 Task: Use the formula "DECIMAL" in spreadsheet "Project portfolio".
Action: Mouse moved to (511, 238)
Screenshot: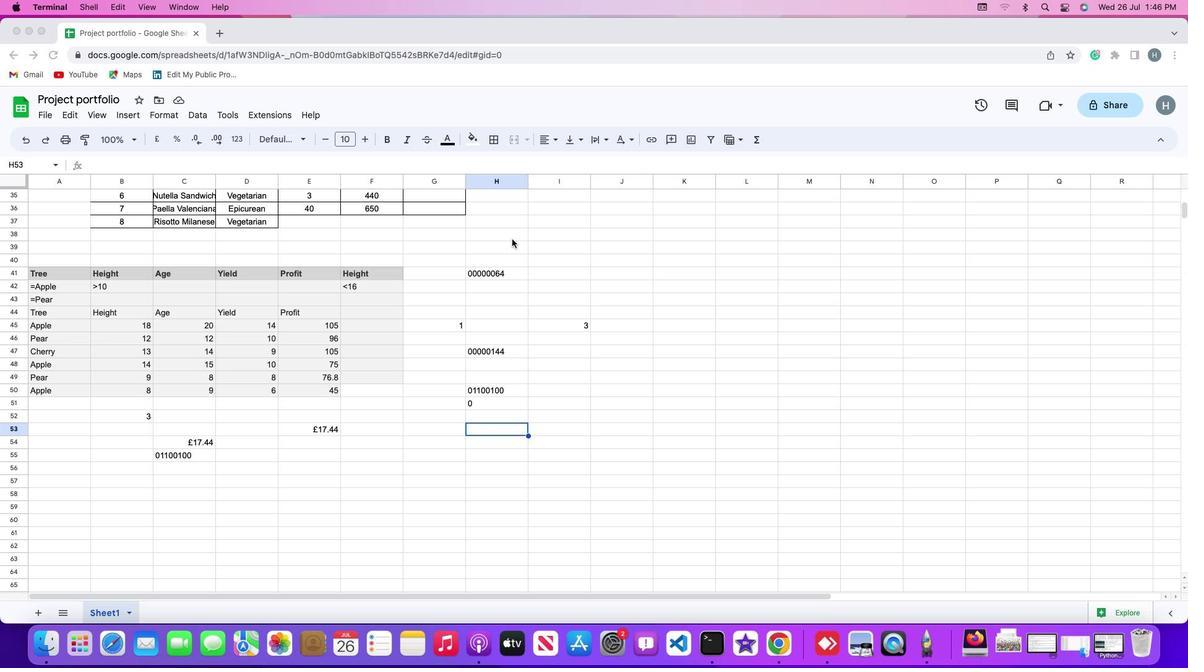 
Action: Mouse pressed left at (511, 238)
Screenshot: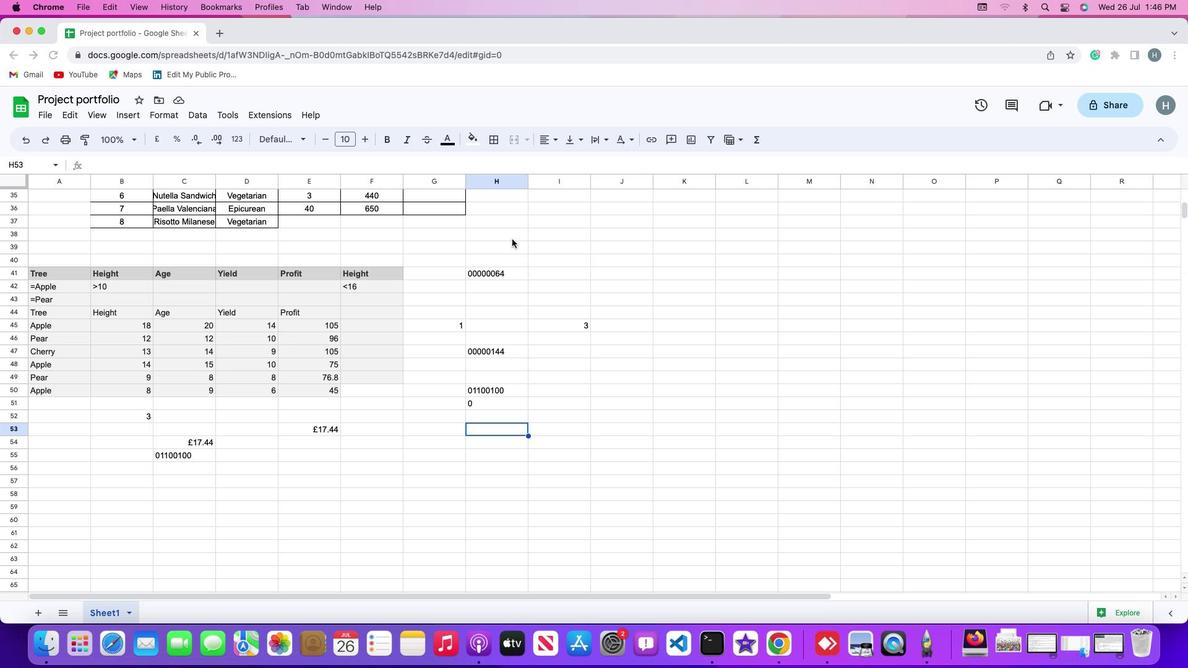 
Action: Mouse moved to (498, 234)
Screenshot: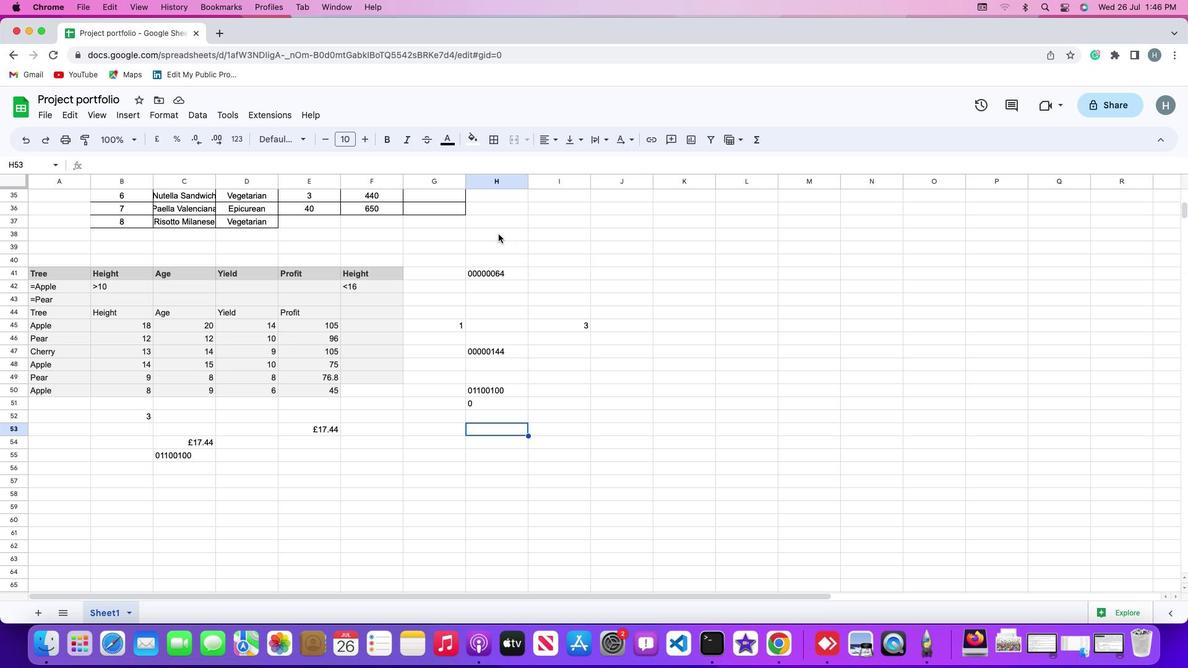 
Action: Mouse pressed left at (498, 234)
Screenshot: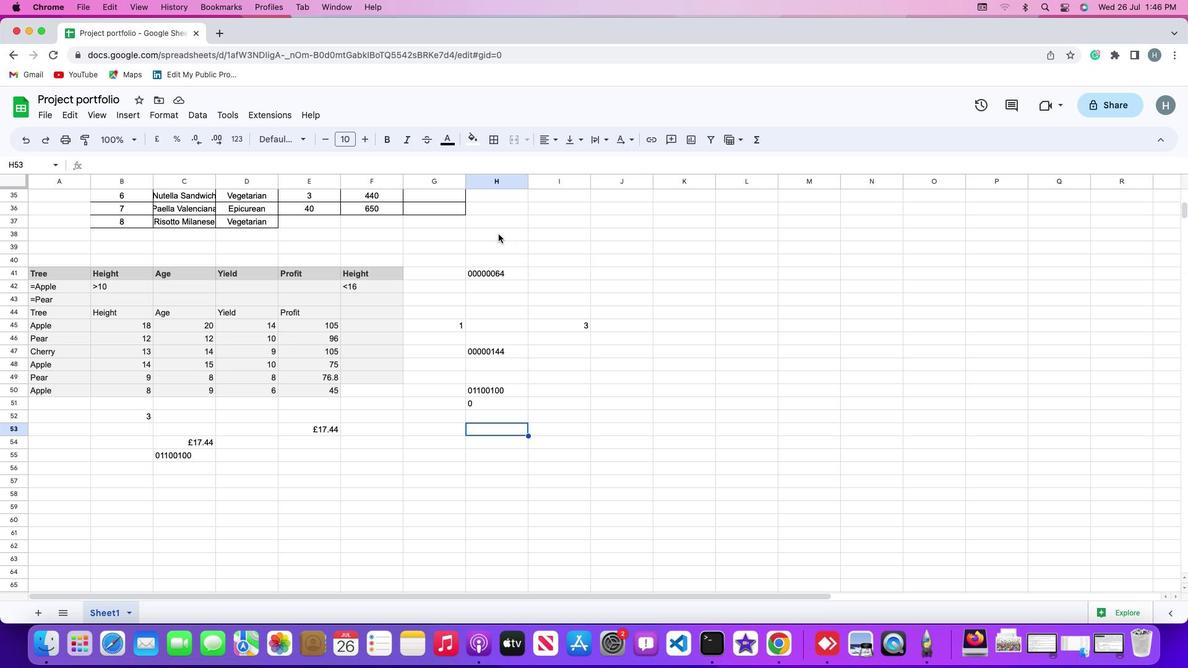 
Action: Mouse moved to (129, 118)
Screenshot: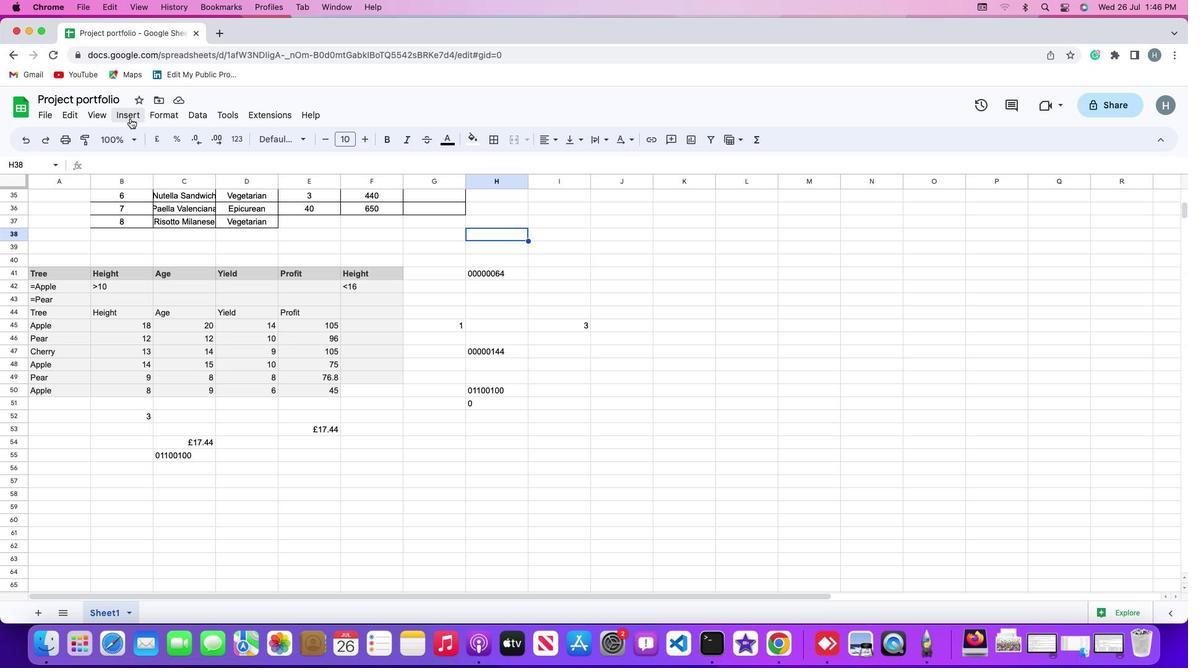 
Action: Mouse pressed left at (129, 118)
Screenshot: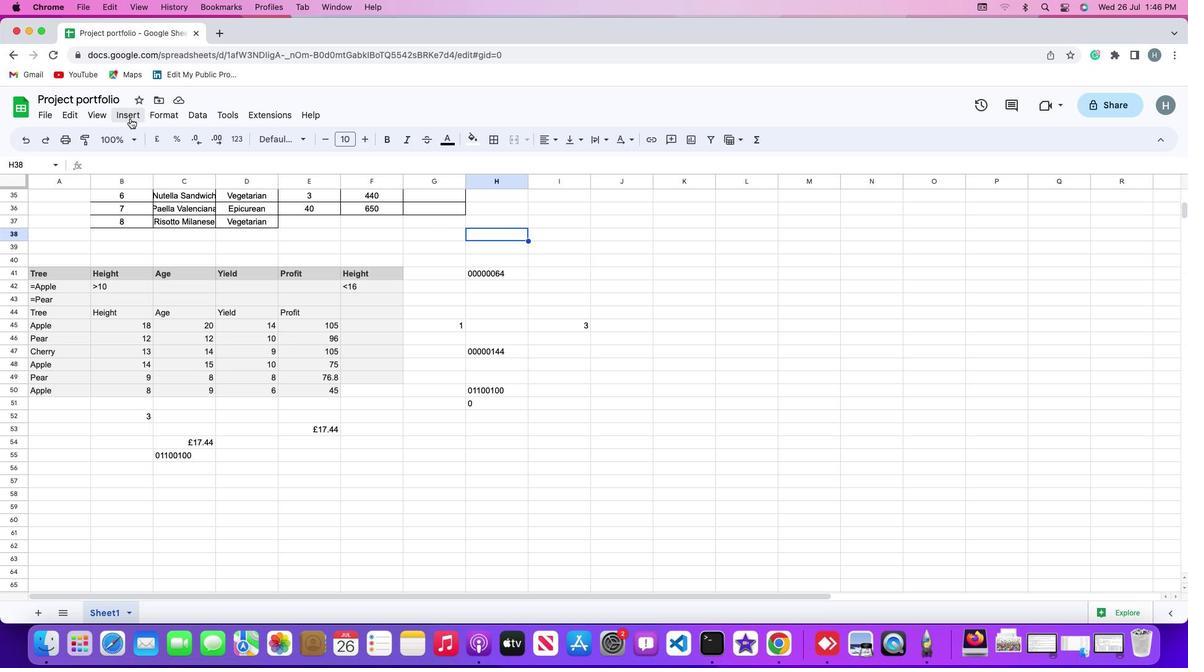 
Action: Mouse moved to (148, 311)
Screenshot: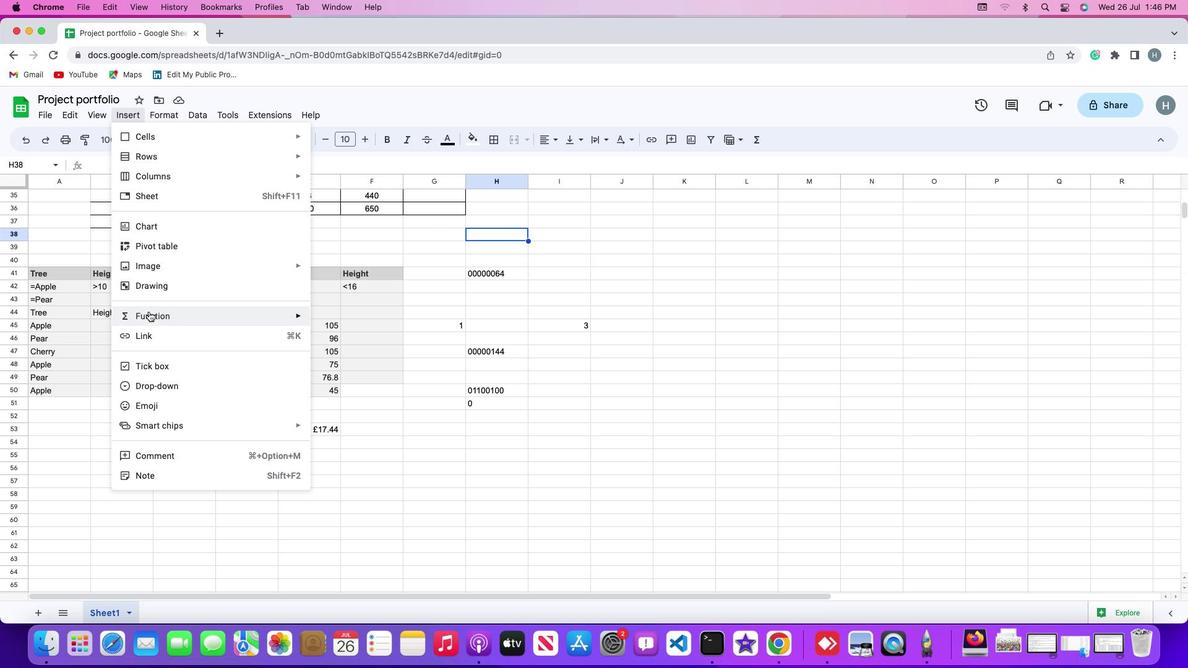
Action: Mouse pressed left at (148, 311)
Screenshot: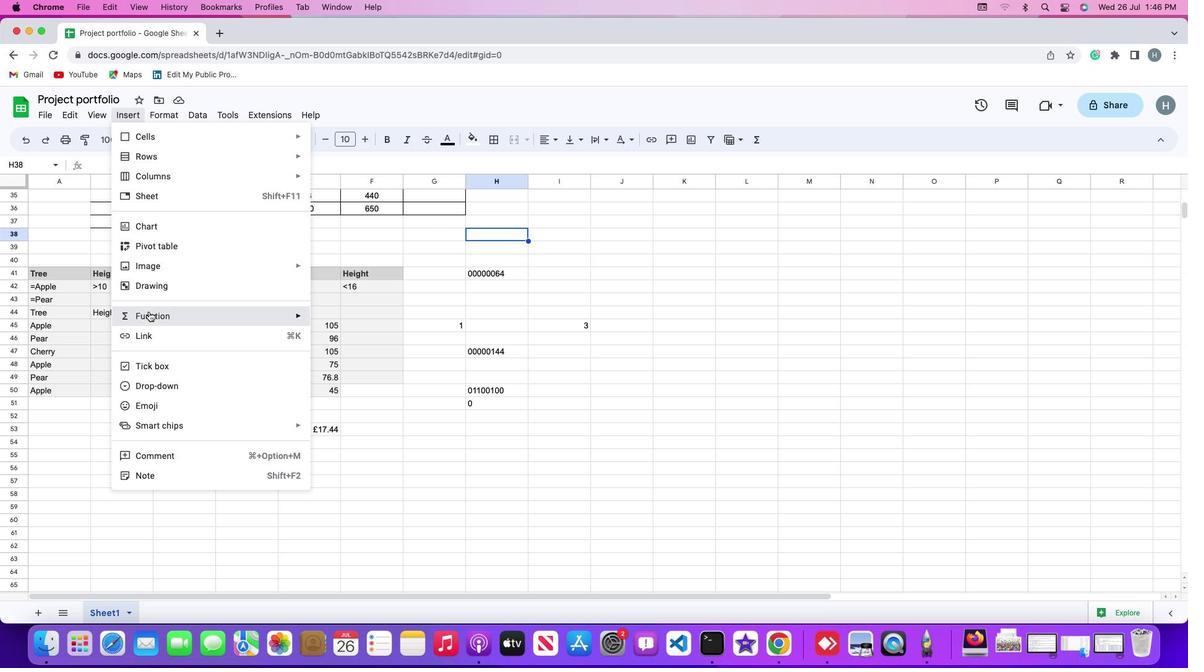 
Action: Mouse moved to (355, 267)
Screenshot: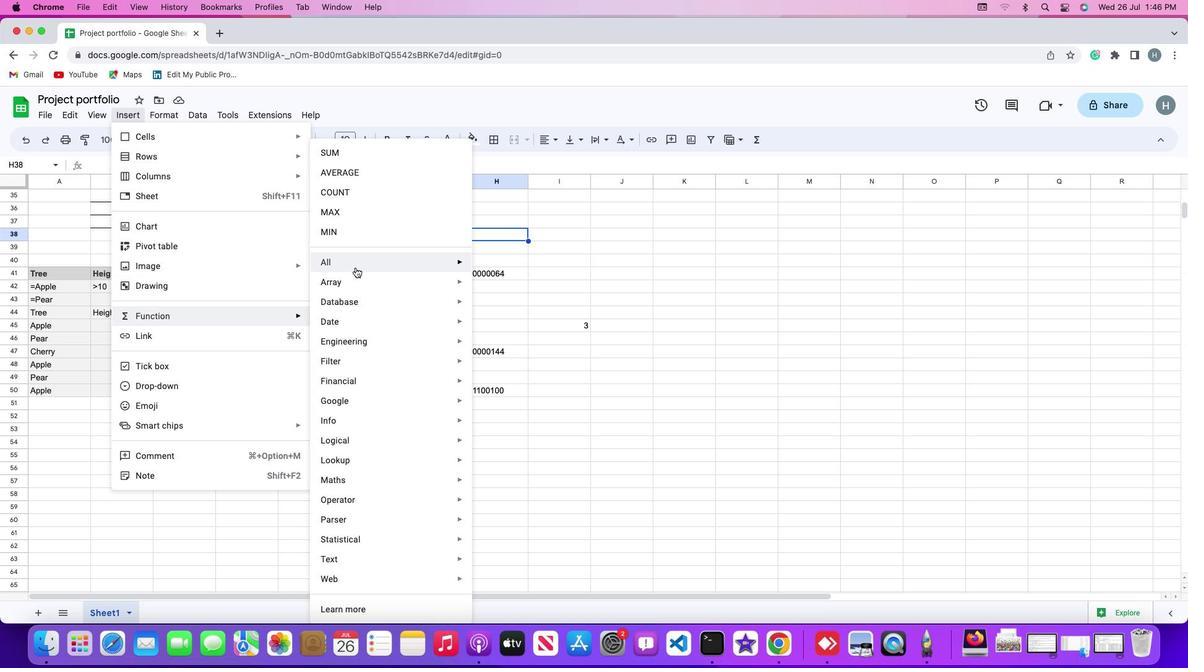 
Action: Mouse pressed left at (355, 267)
Screenshot: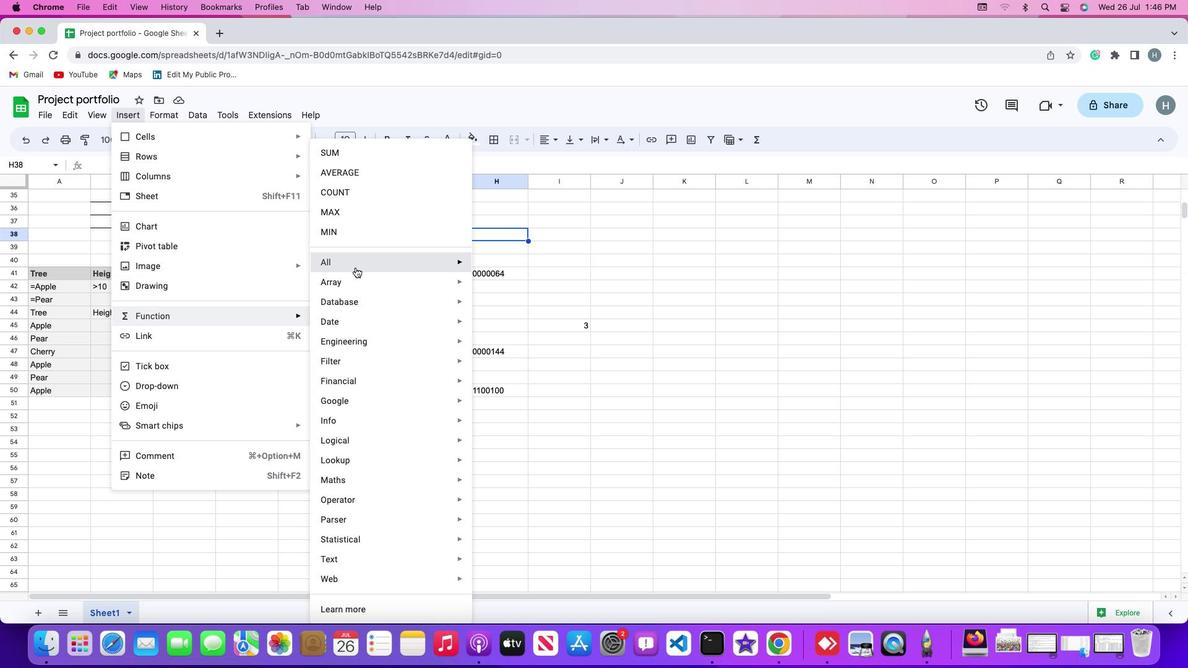 
Action: Mouse moved to (508, 579)
Screenshot: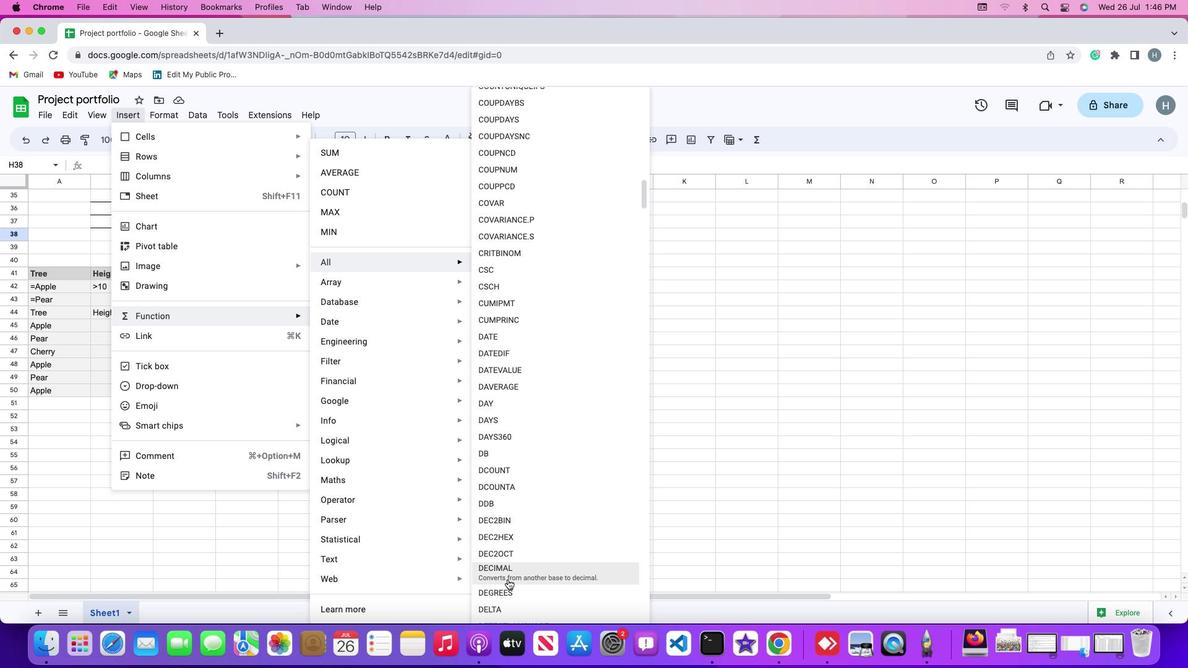 
Action: Mouse pressed left at (508, 579)
Screenshot: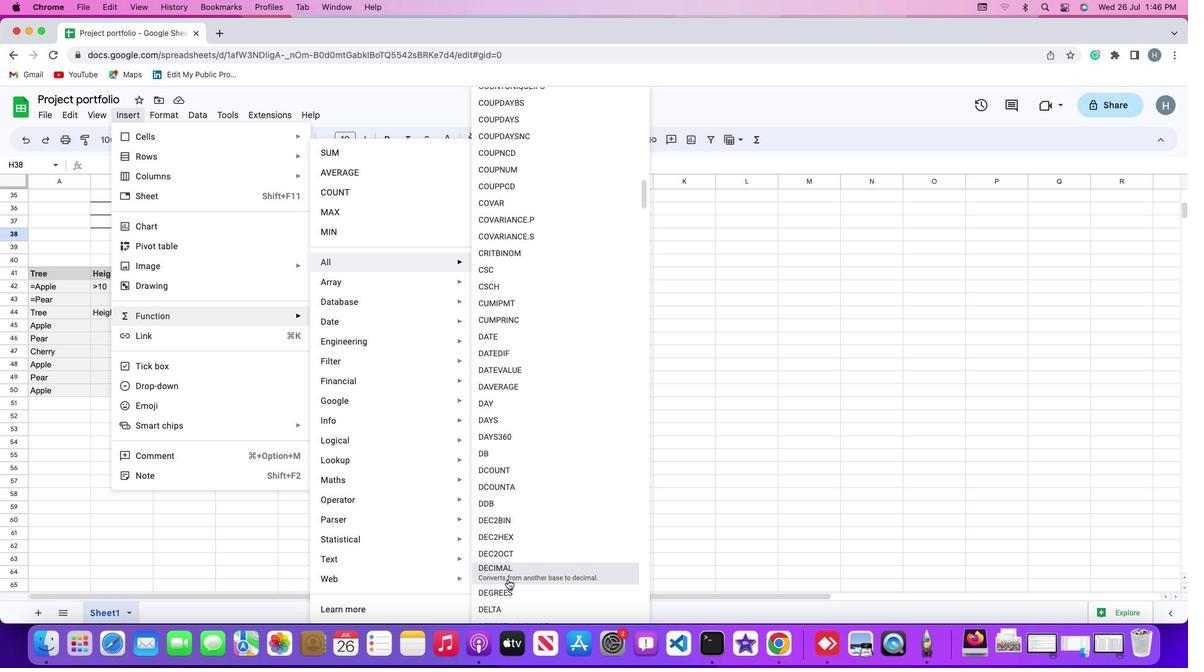 
Action: Mouse moved to (509, 516)
Screenshot: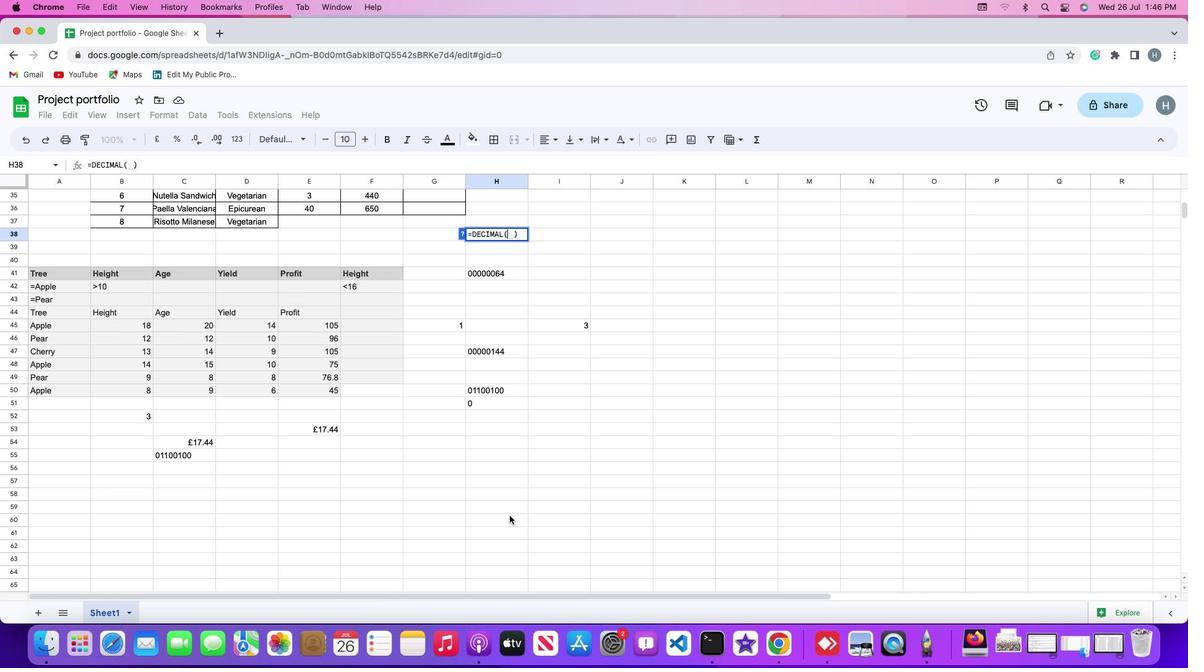 
Action: Key pressed Key.shift_r'"''1''0''0'Key.shift_r'"'',''2'Key.enter
Screenshot: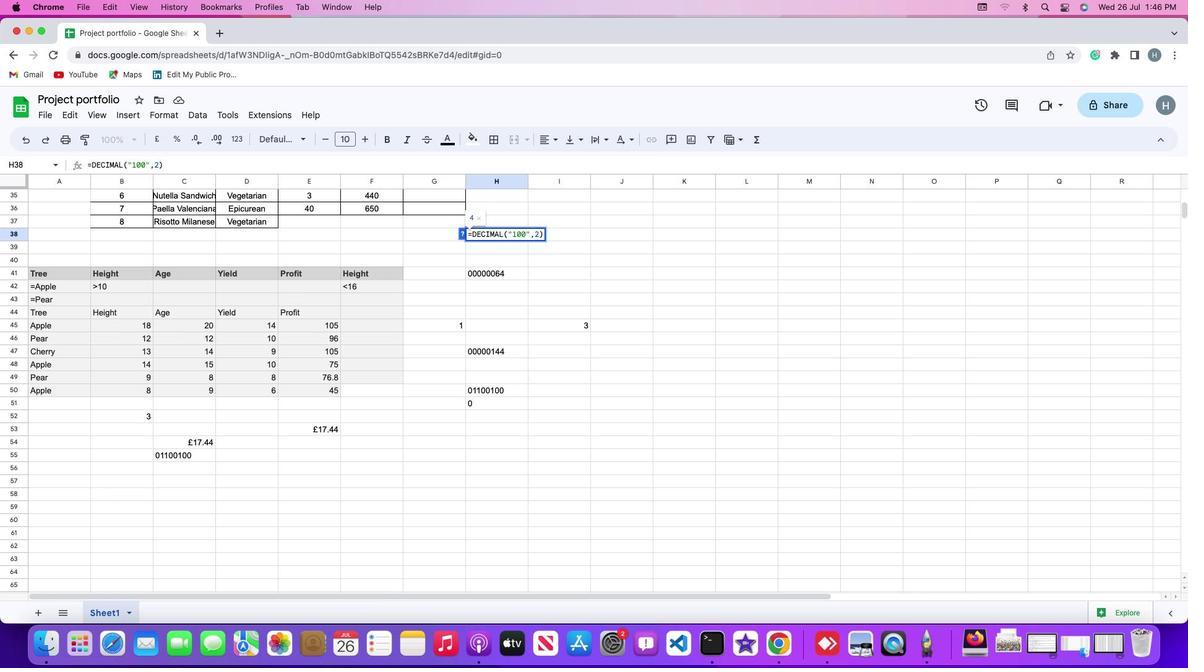 
